 Task: Create an event for the company's quarterly review meeting on the 15th at 10:00 AM.
Action: Mouse moved to (57, 112)
Screenshot: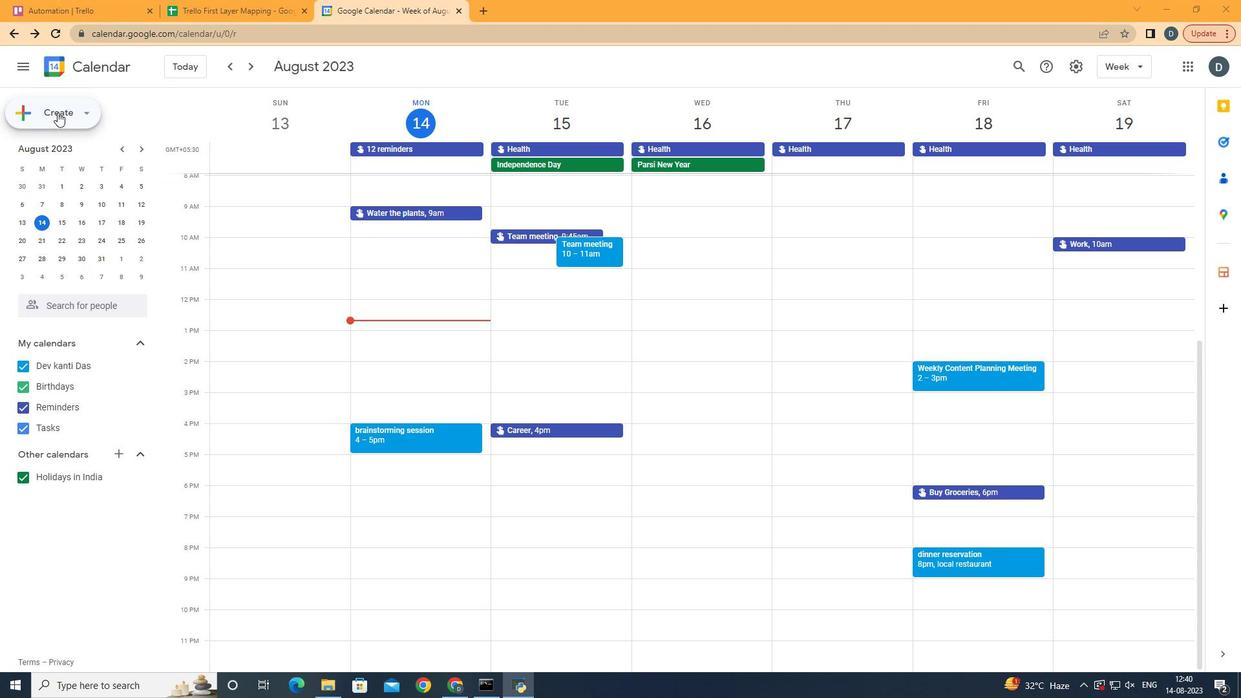 
Action: Mouse pressed left at (57, 112)
Screenshot: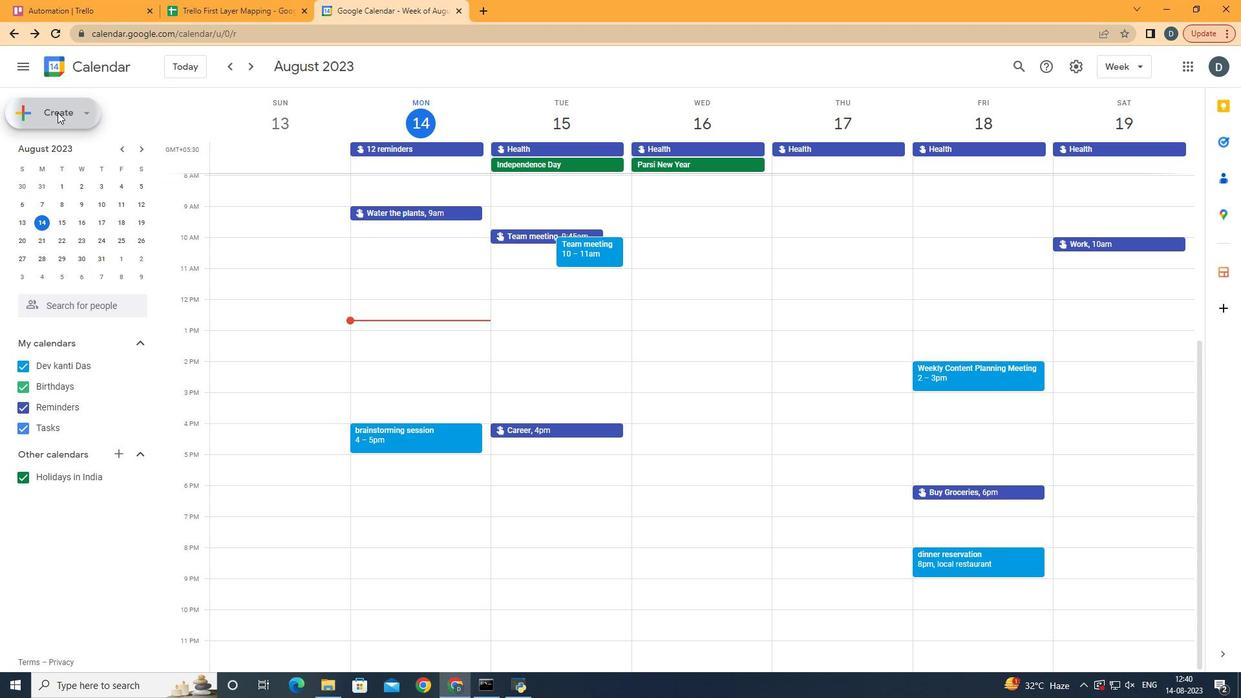 
Action: Mouse moved to (52, 144)
Screenshot: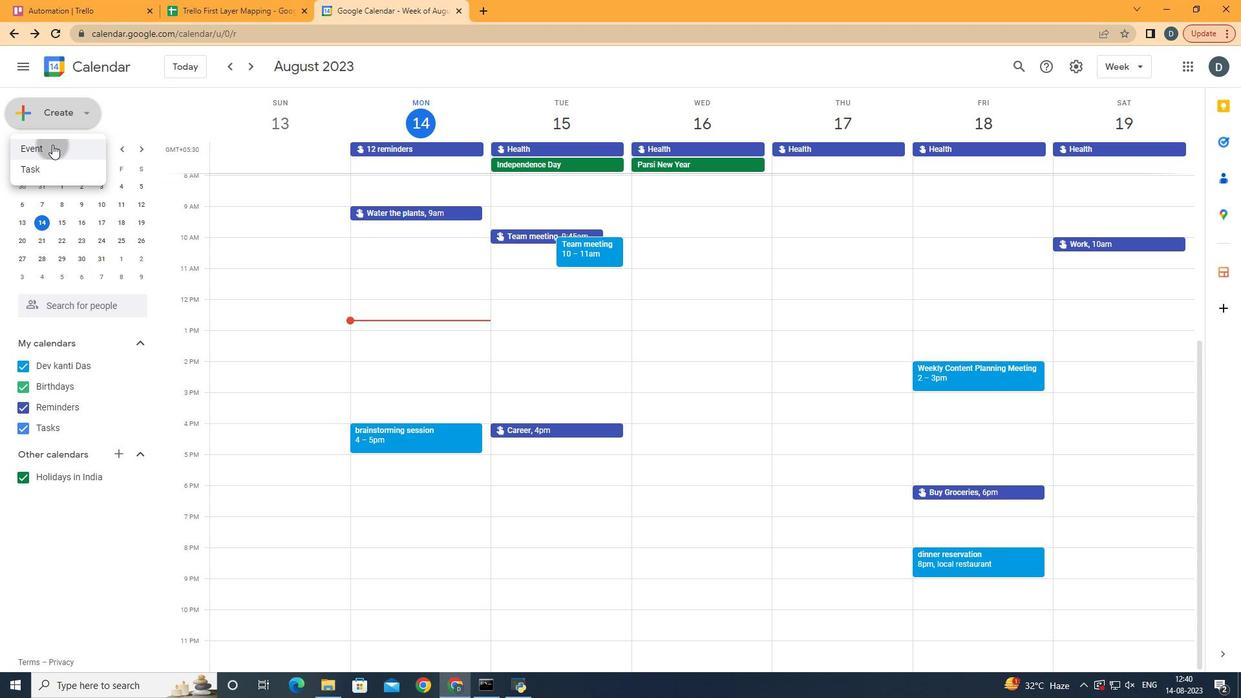 
Action: Mouse pressed left at (52, 144)
Screenshot: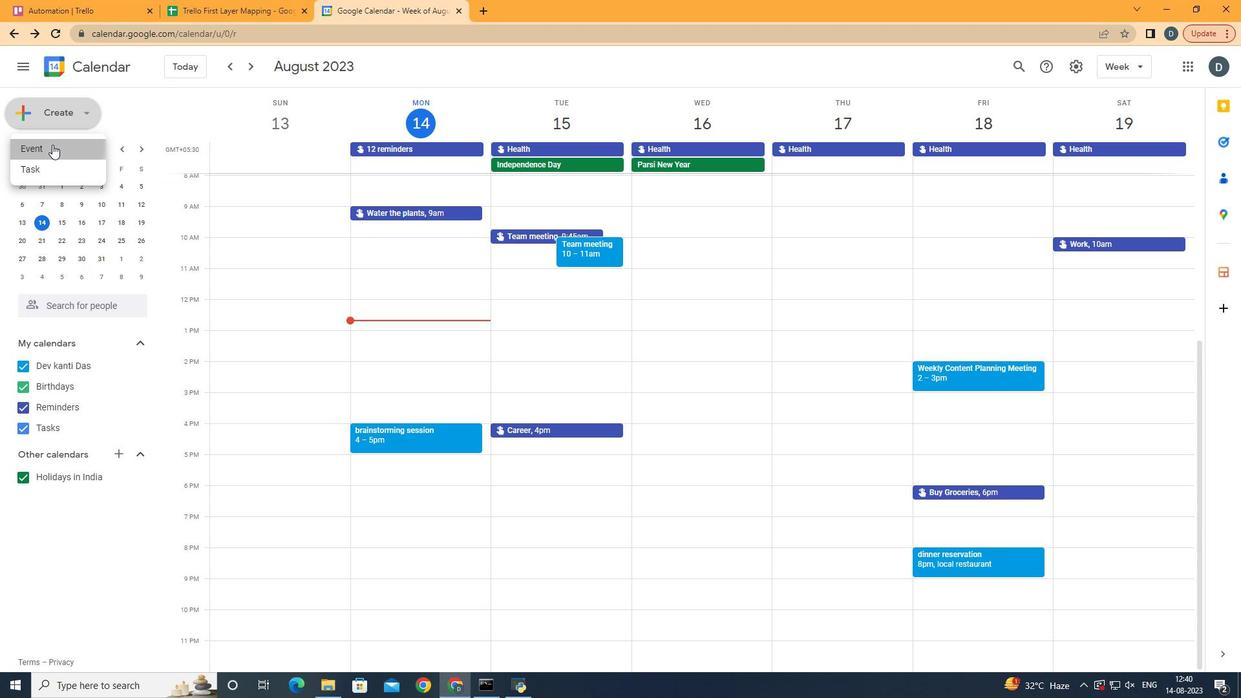 
Action: Mouse moved to (144, 240)
Screenshot: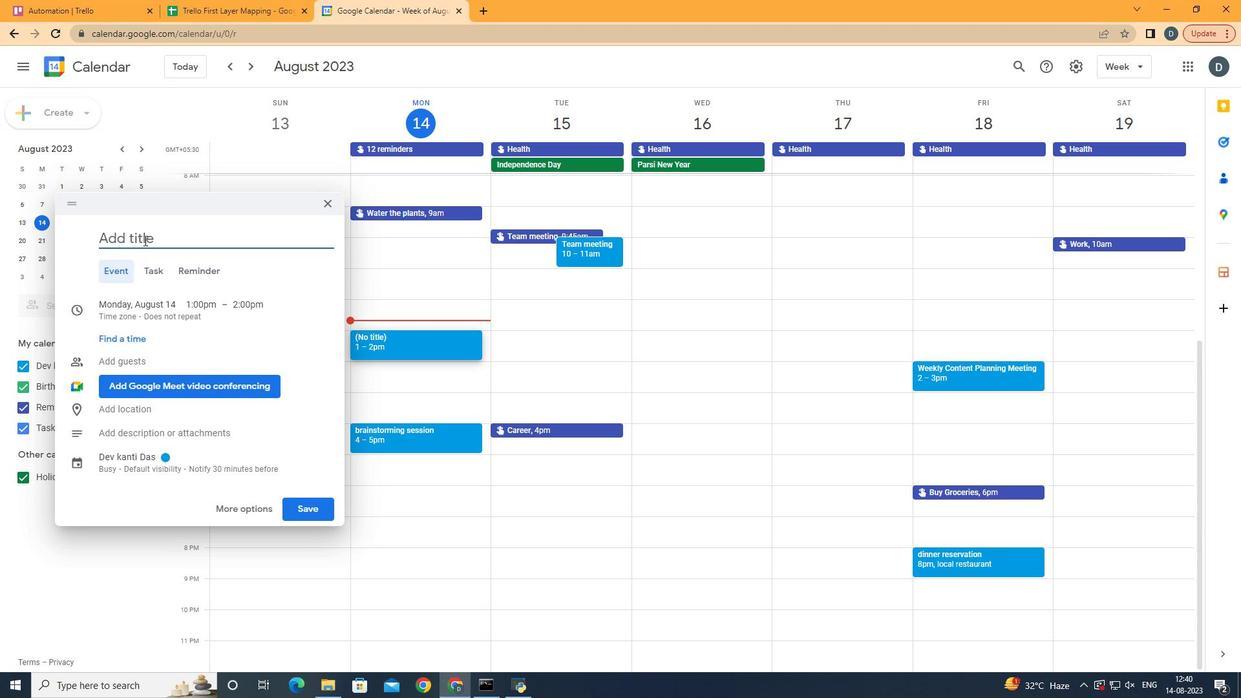 
Action: Mouse pressed left at (144, 240)
Screenshot: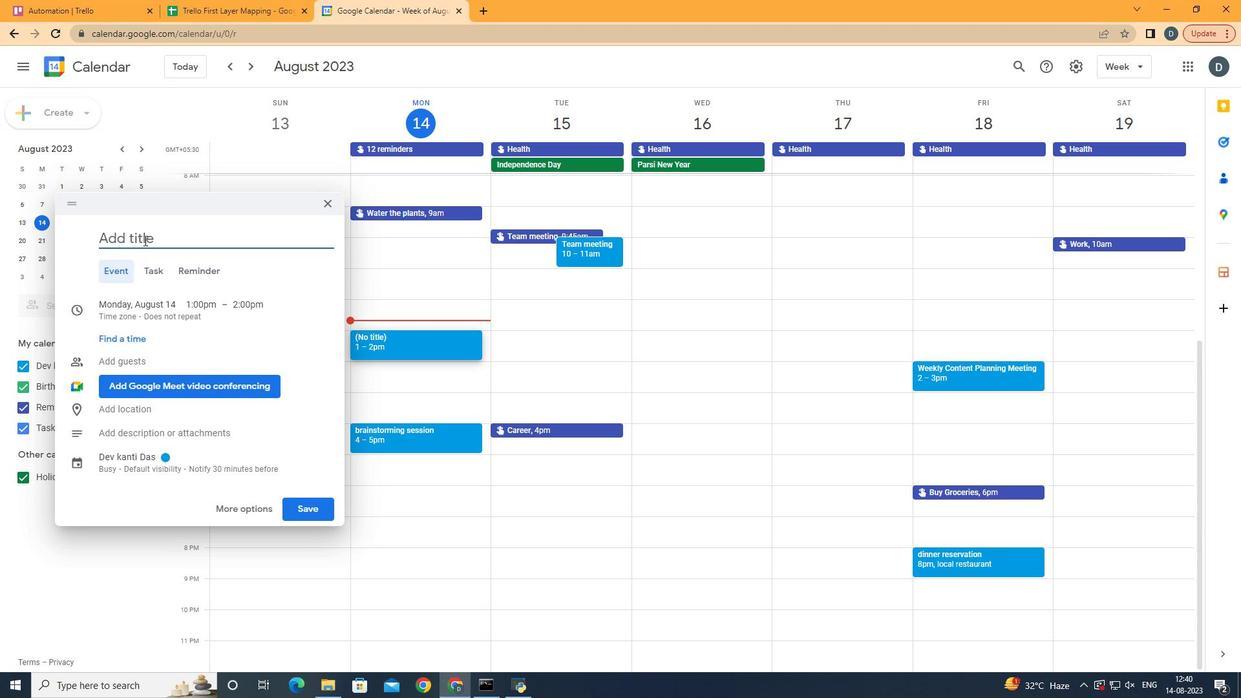 
Action: Mouse moved to (144, 239)
Screenshot: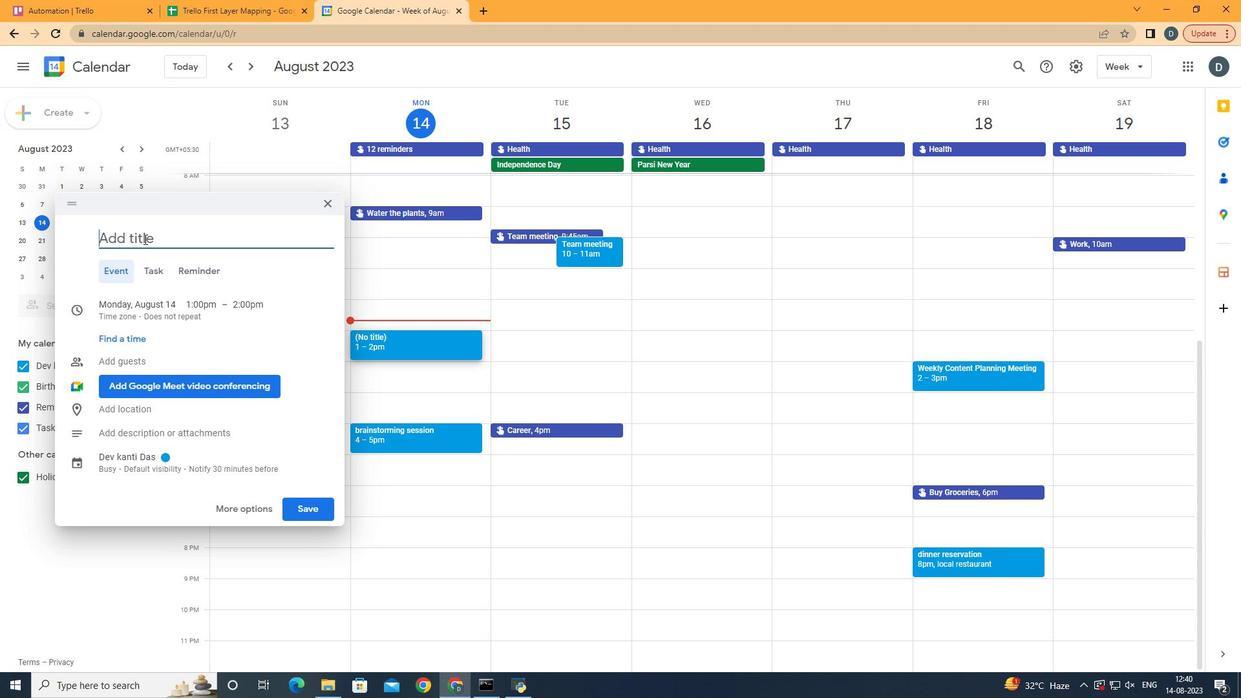 
Action: Key pressed company\<Key.backspace>'s<Key.space>quarterly<Key.space>
Screenshot: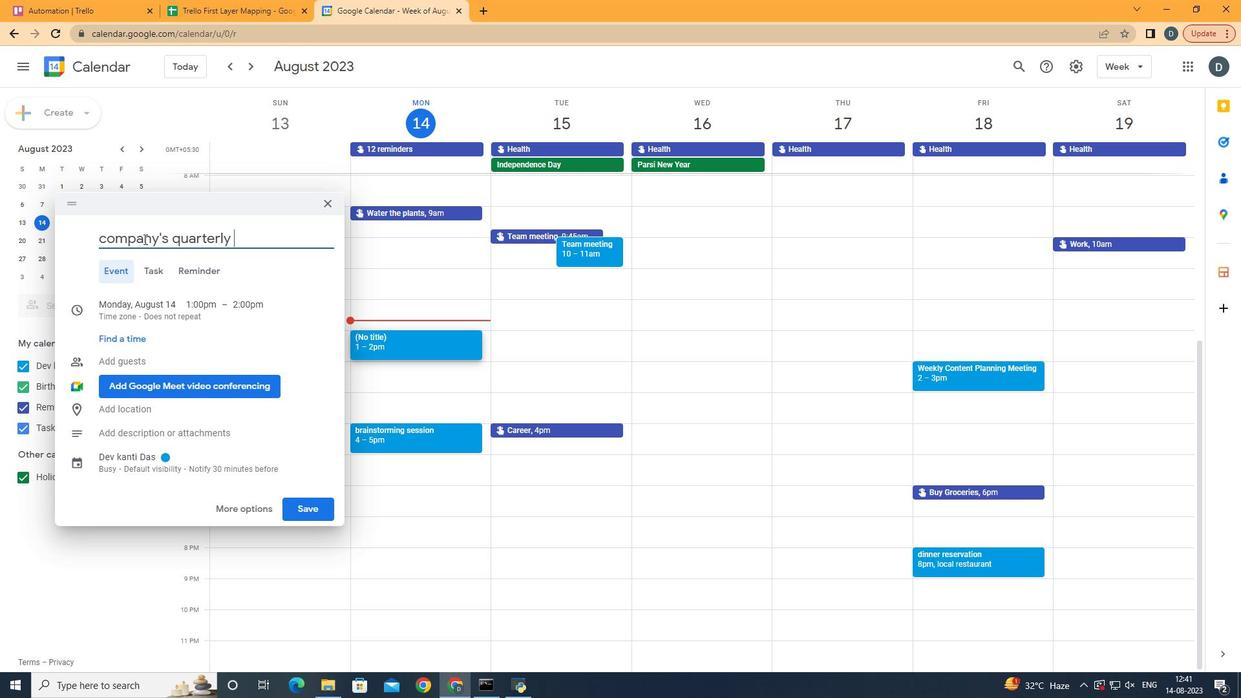 
Action: Mouse moved to (195, 301)
Screenshot: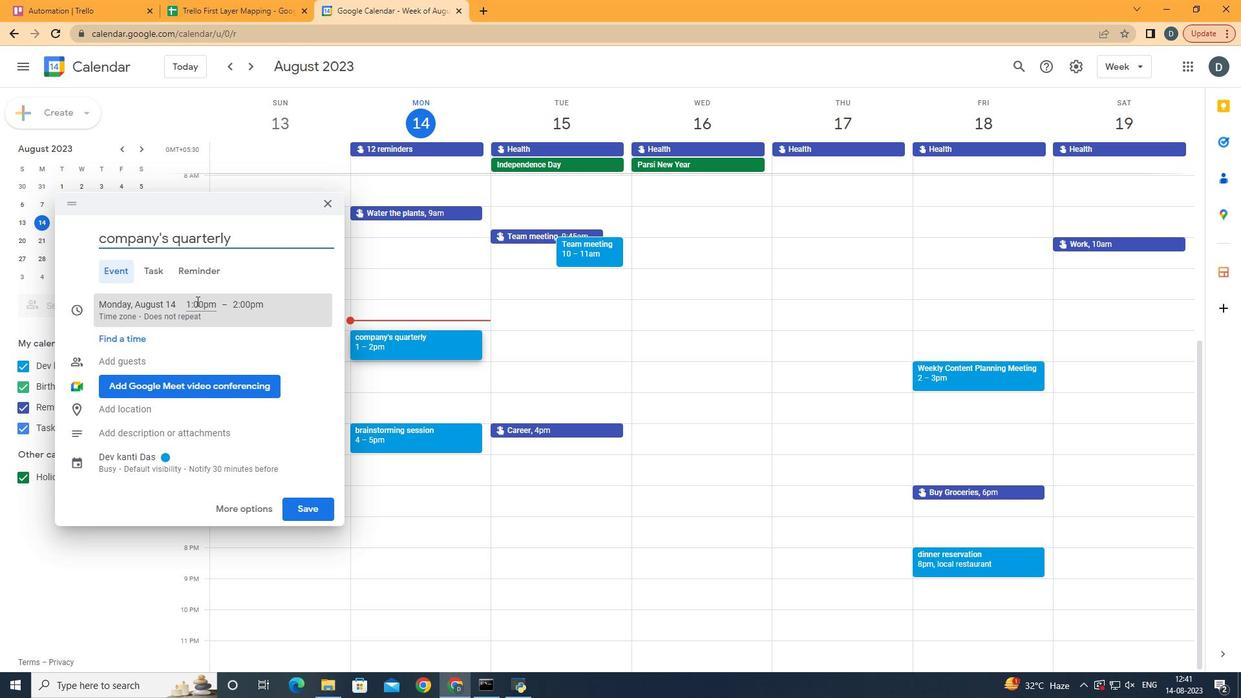 
Action: Mouse pressed left at (195, 301)
Screenshot: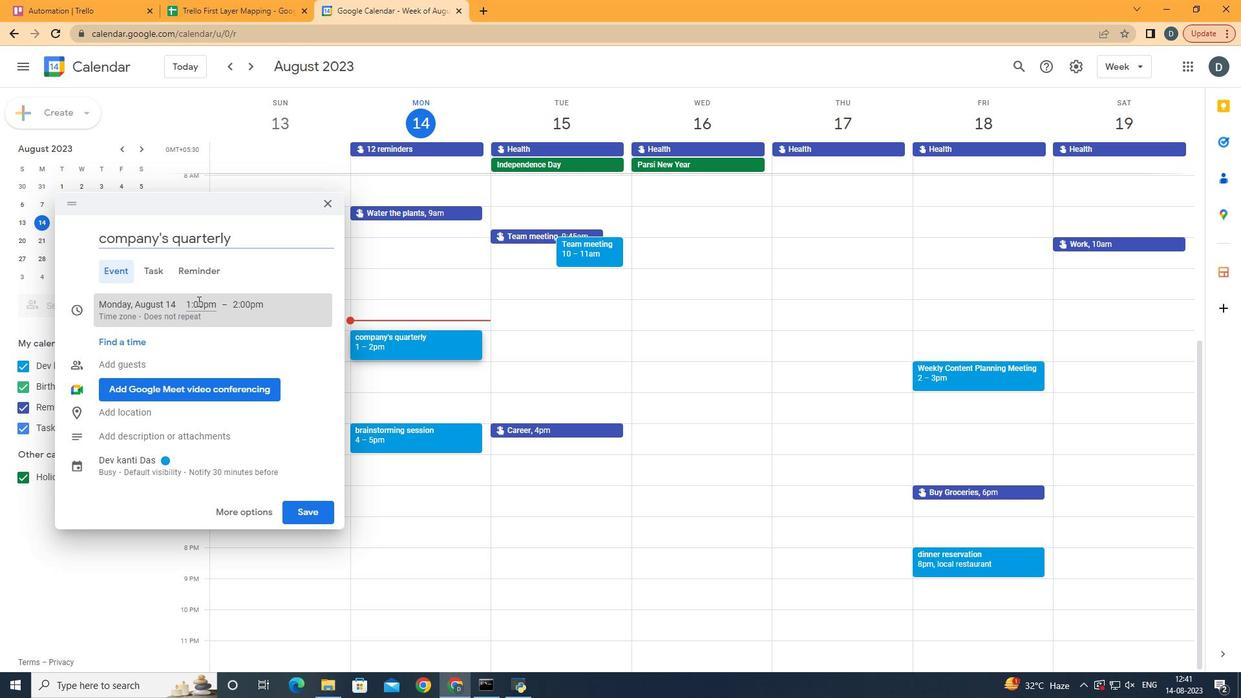 
Action: Mouse moved to (195, 384)
Screenshot: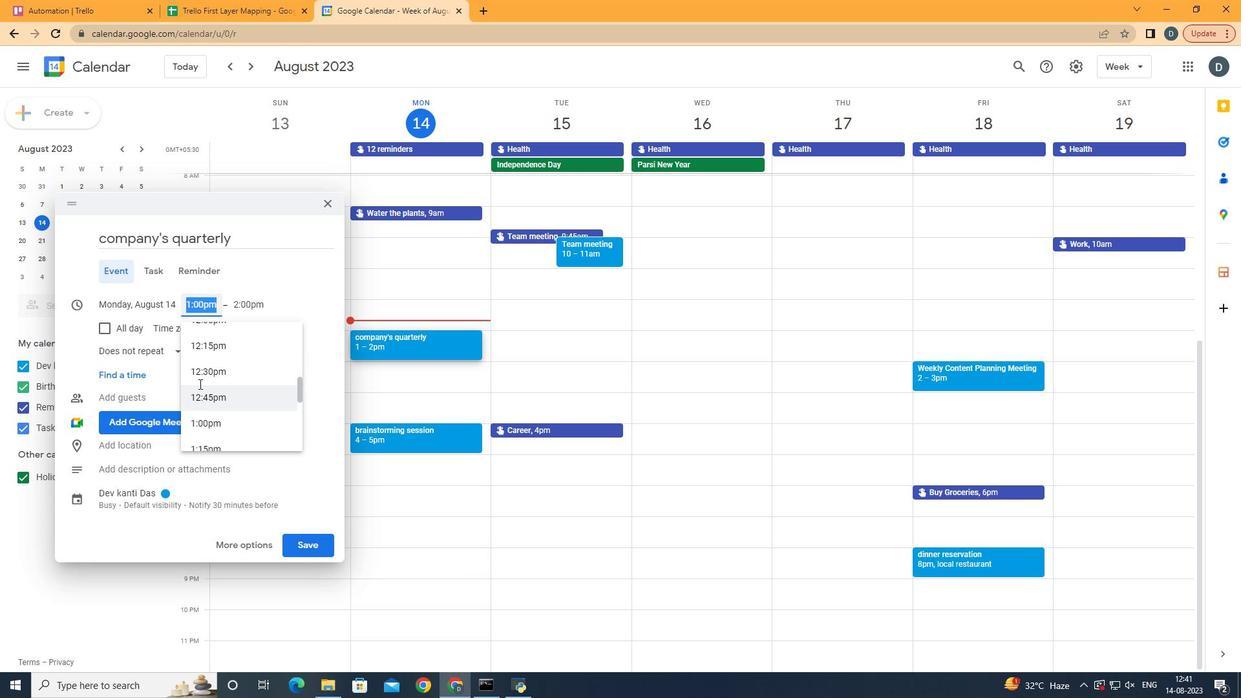 
Action: Mouse scrolled (195, 385) with delta (0, 0)
Screenshot: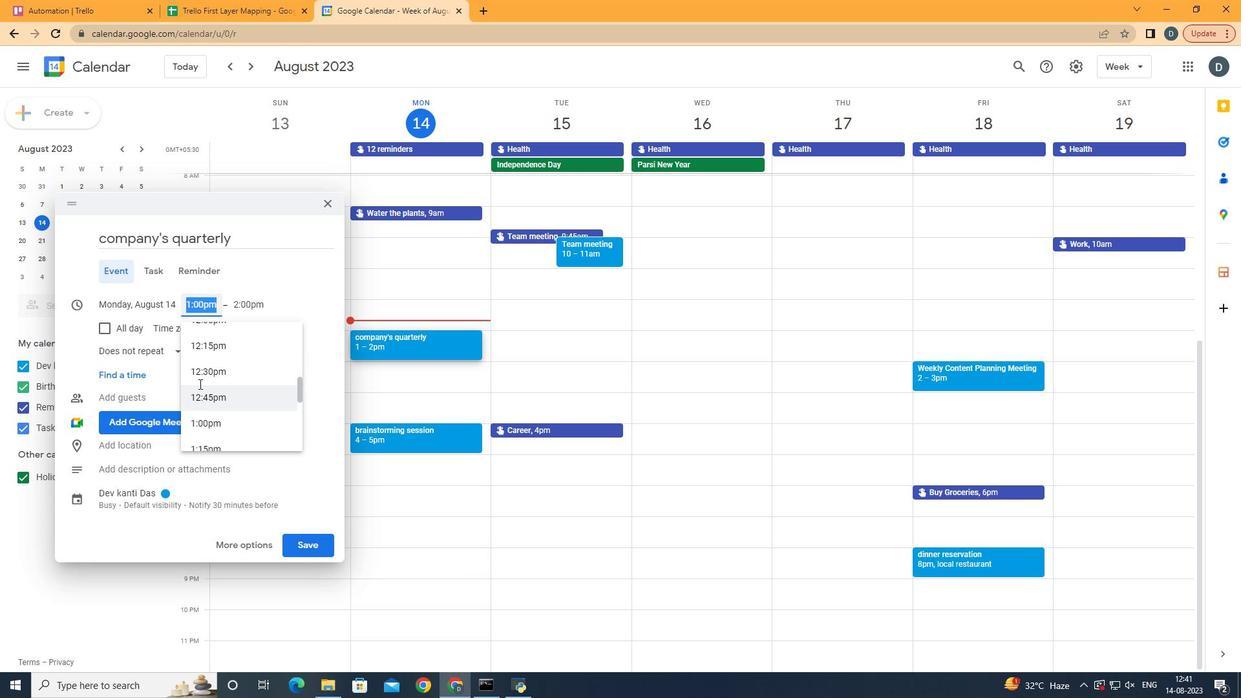 
Action: Mouse moved to (197, 383)
Screenshot: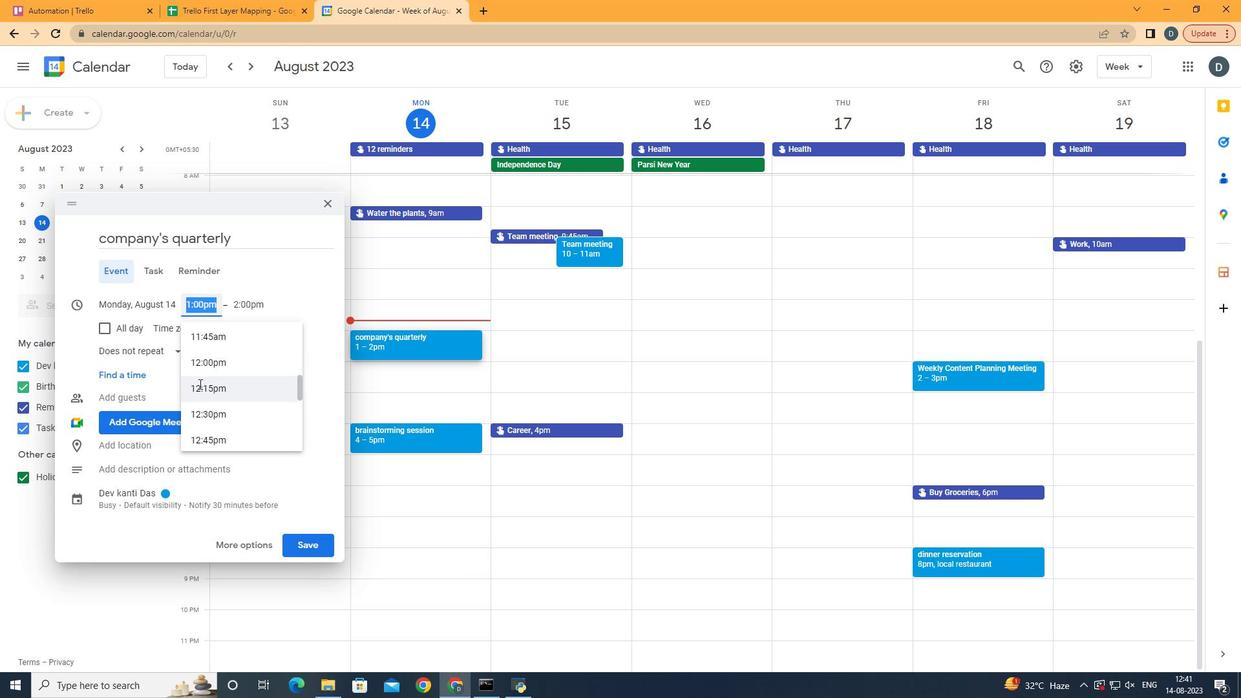 
Action: Mouse scrolled (197, 384) with delta (0, 0)
Screenshot: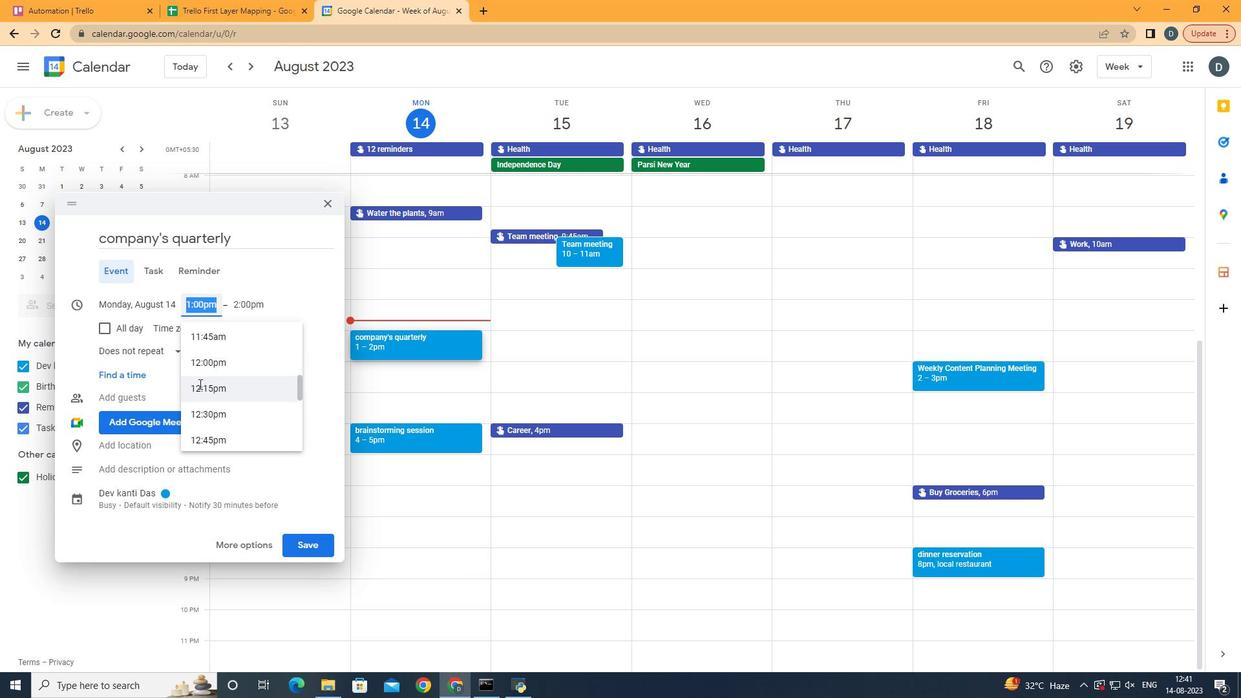 
Action: Mouse moved to (199, 383)
Screenshot: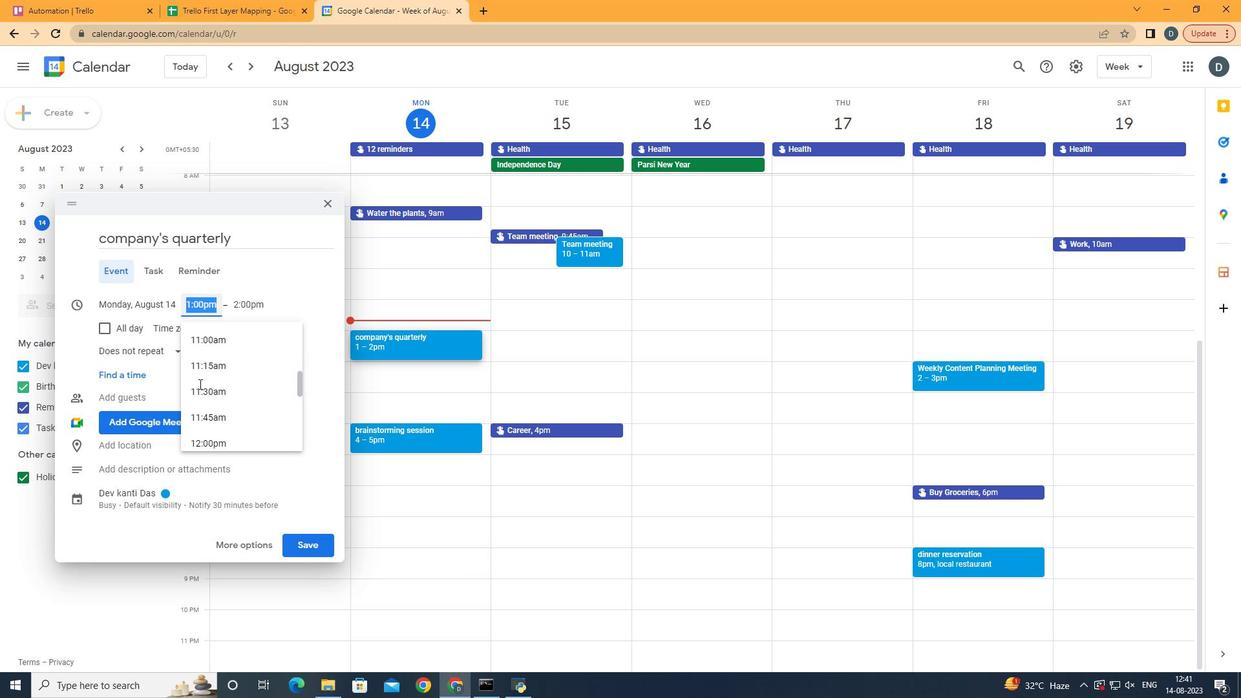 
Action: Mouse scrolled (199, 384) with delta (0, 0)
Screenshot: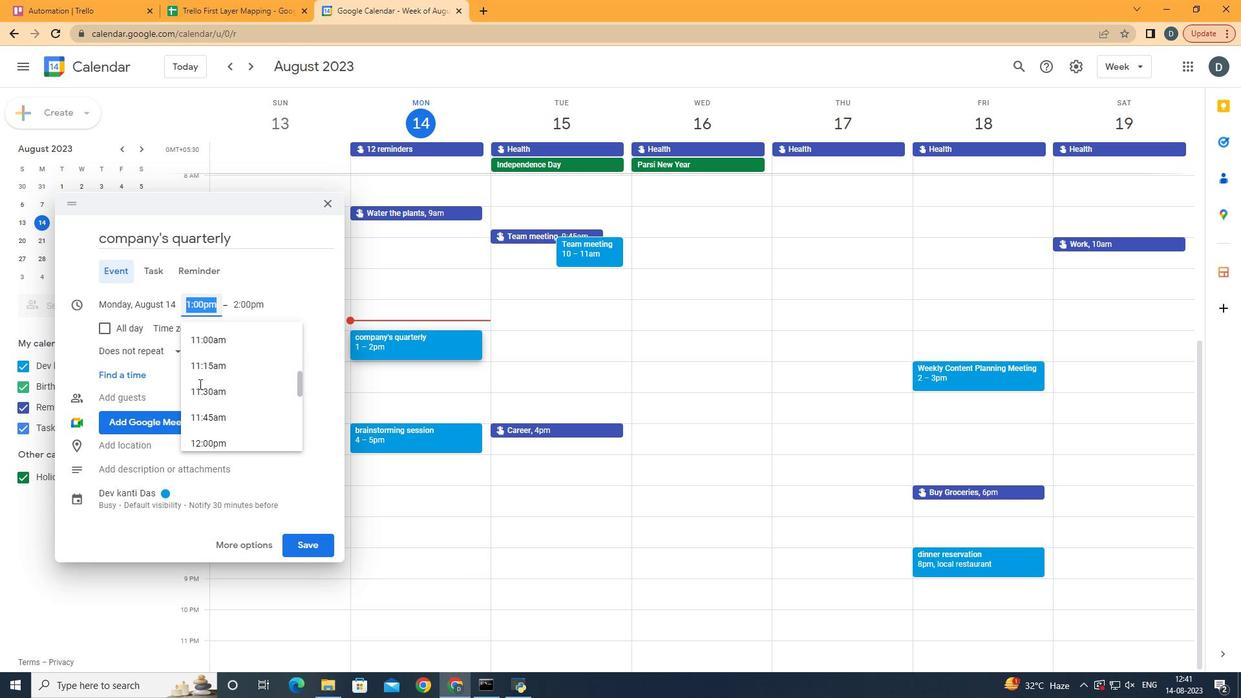 
Action: Mouse moved to (201, 382)
Screenshot: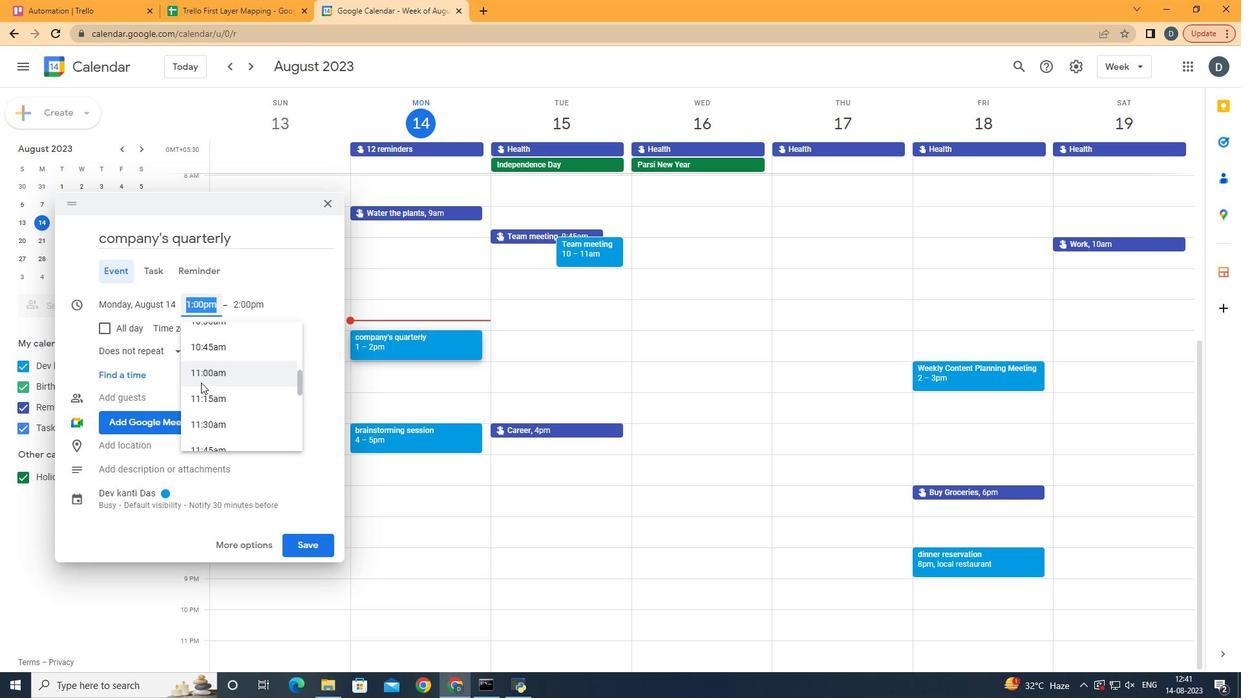 
Action: Mouse scrolled (201, 383) with delta (0, 0)
Screenshot: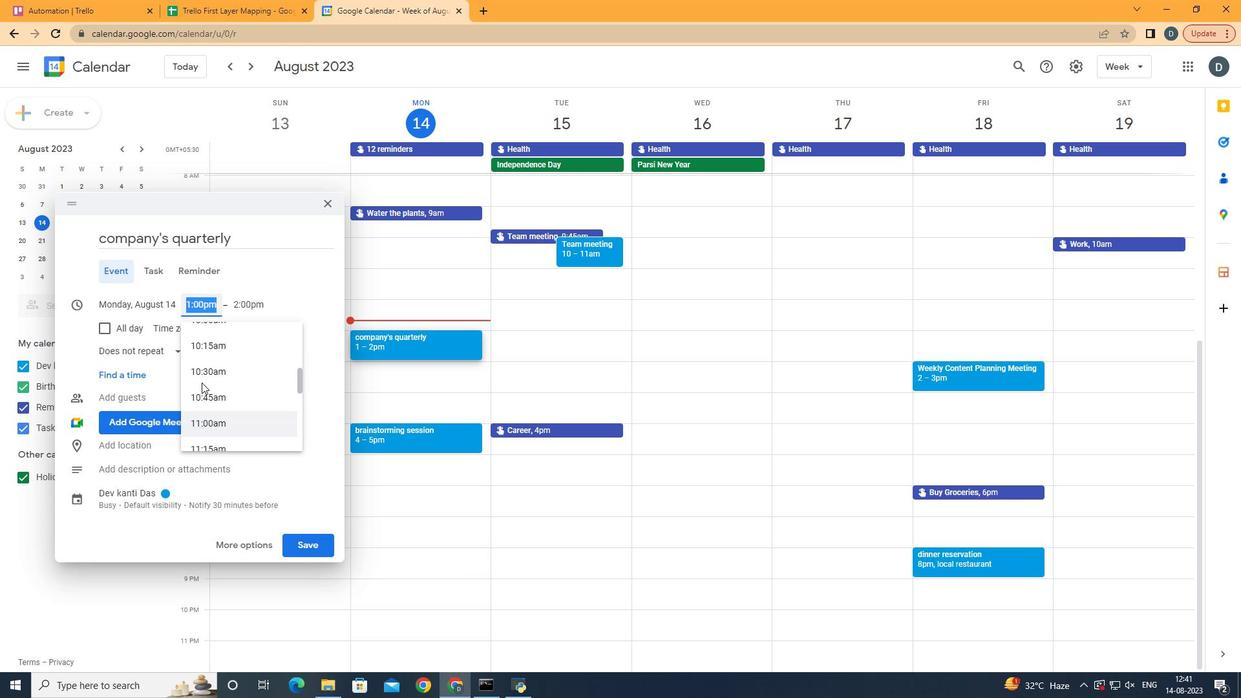 
Action: Mouse moved to (233, 339)
Screenshot: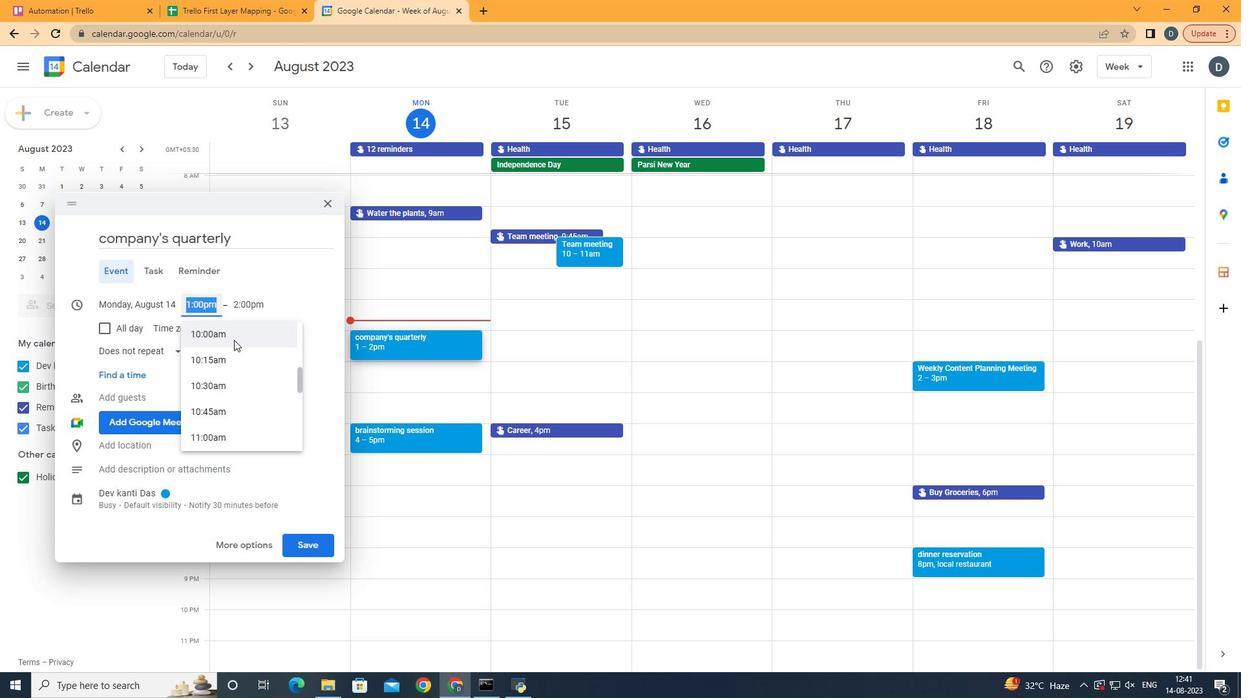 
Action: Mouse pressed left at (233, 339)
Screenshot: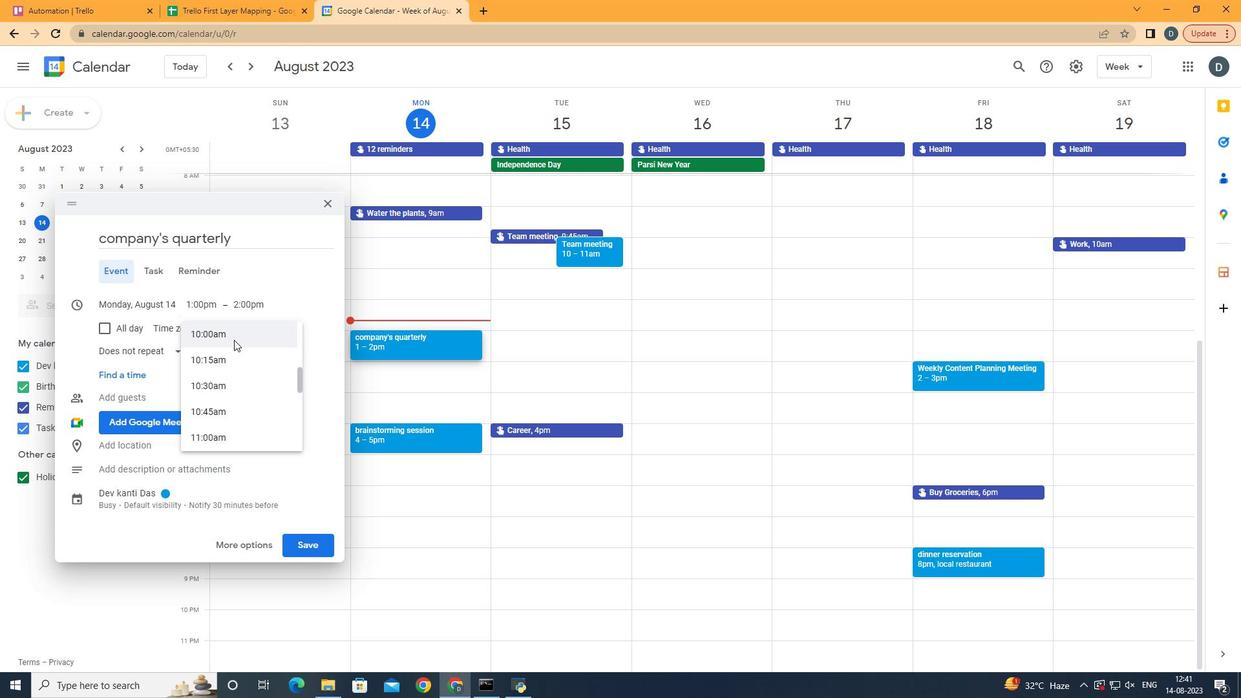
Action: Mouse moved to (149, 297)
Screenshot: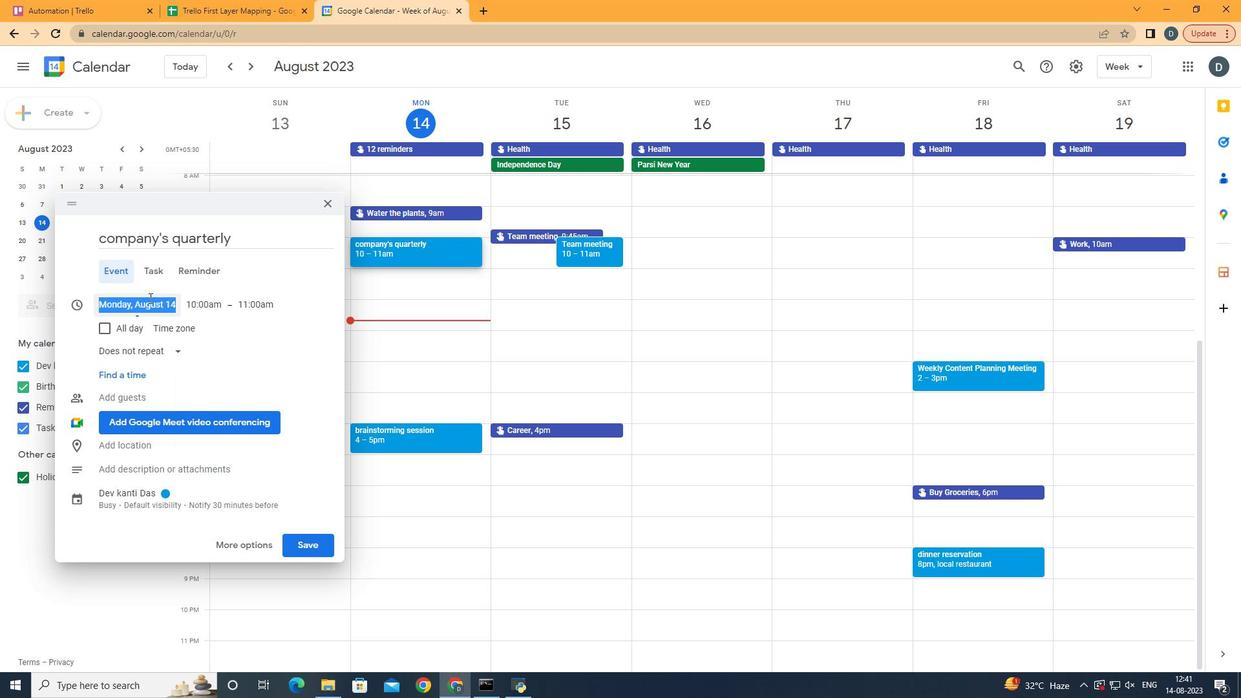 
Action: Mouse pressed left at (149, 297)
Screenshot: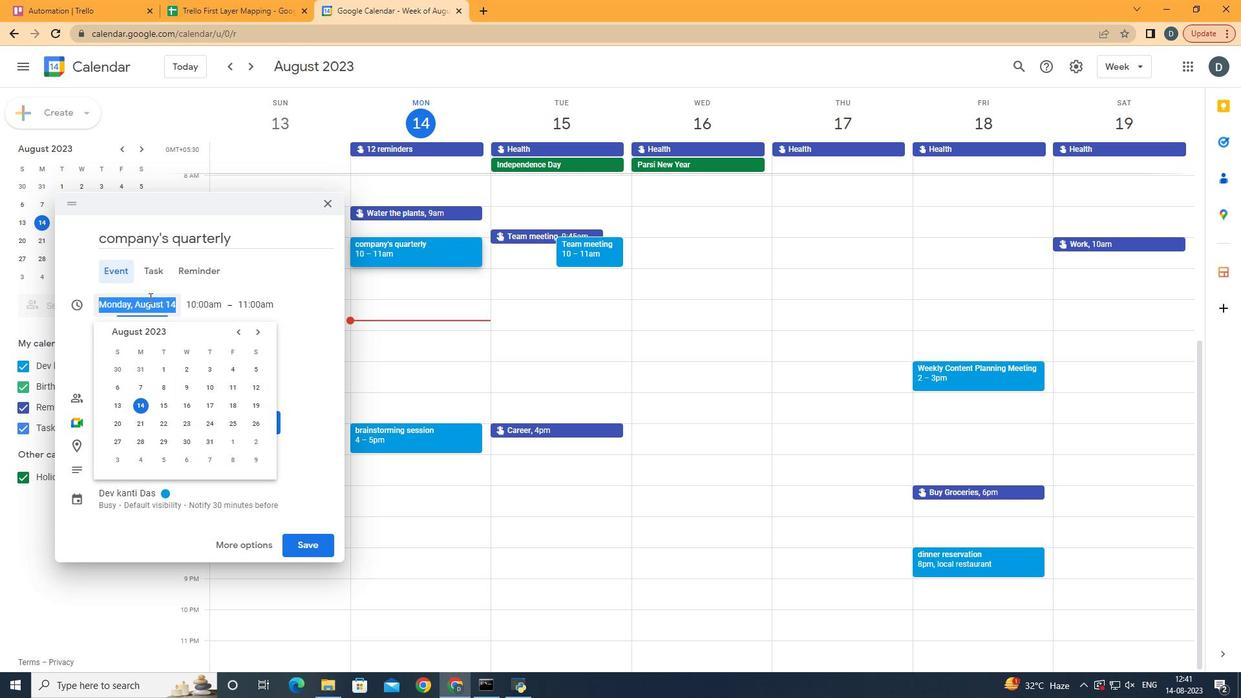 
Action: Mouse moved to (168, 403)
Screenshot: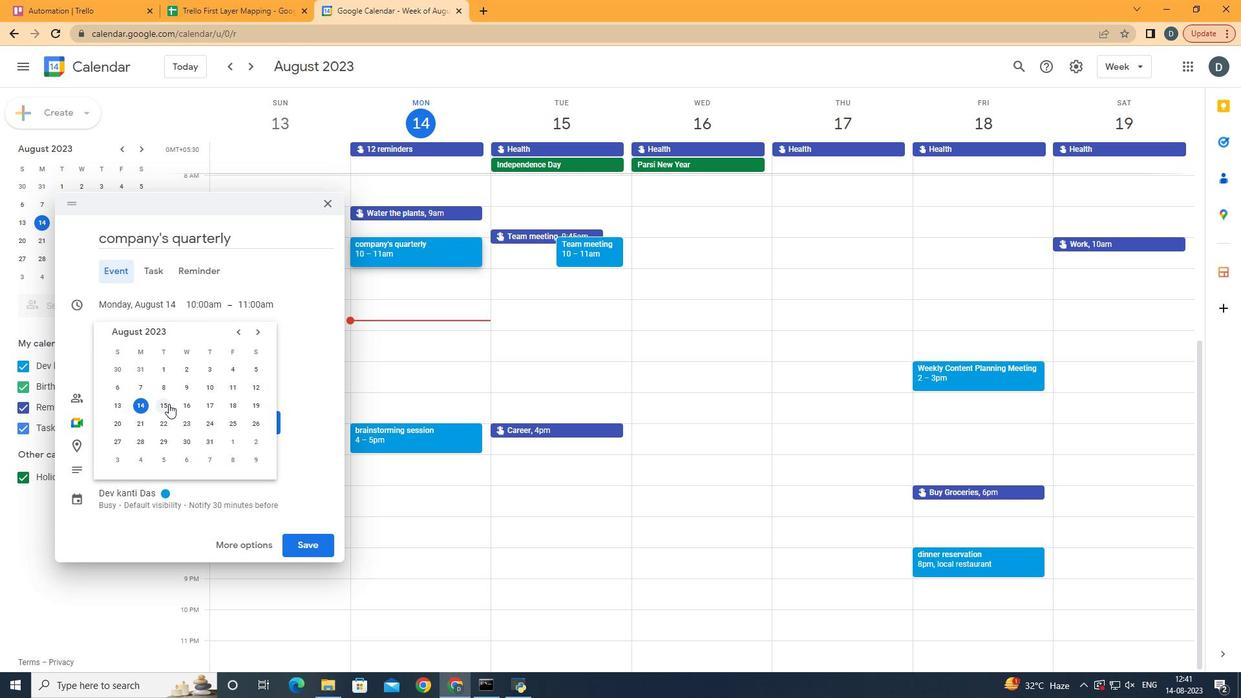 
Action: Mouse pressed left at (168, 403)
Screenshot: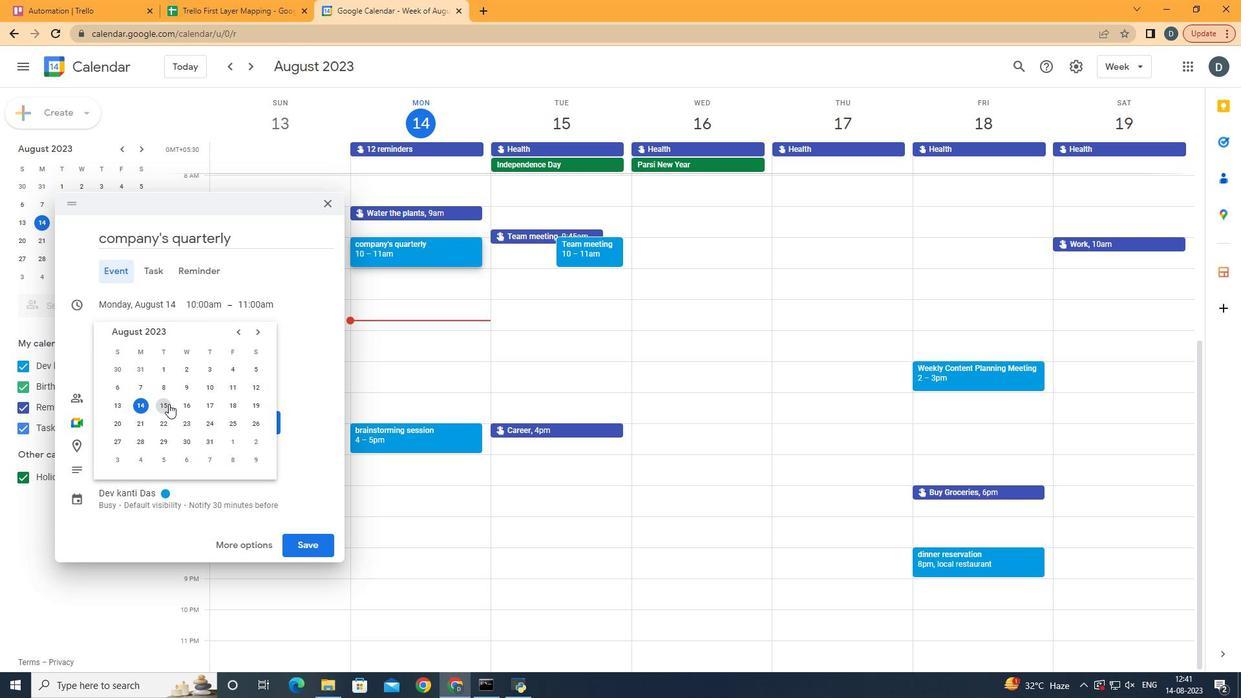 
Action: Mouse moved to (450, 546)
Screenshot: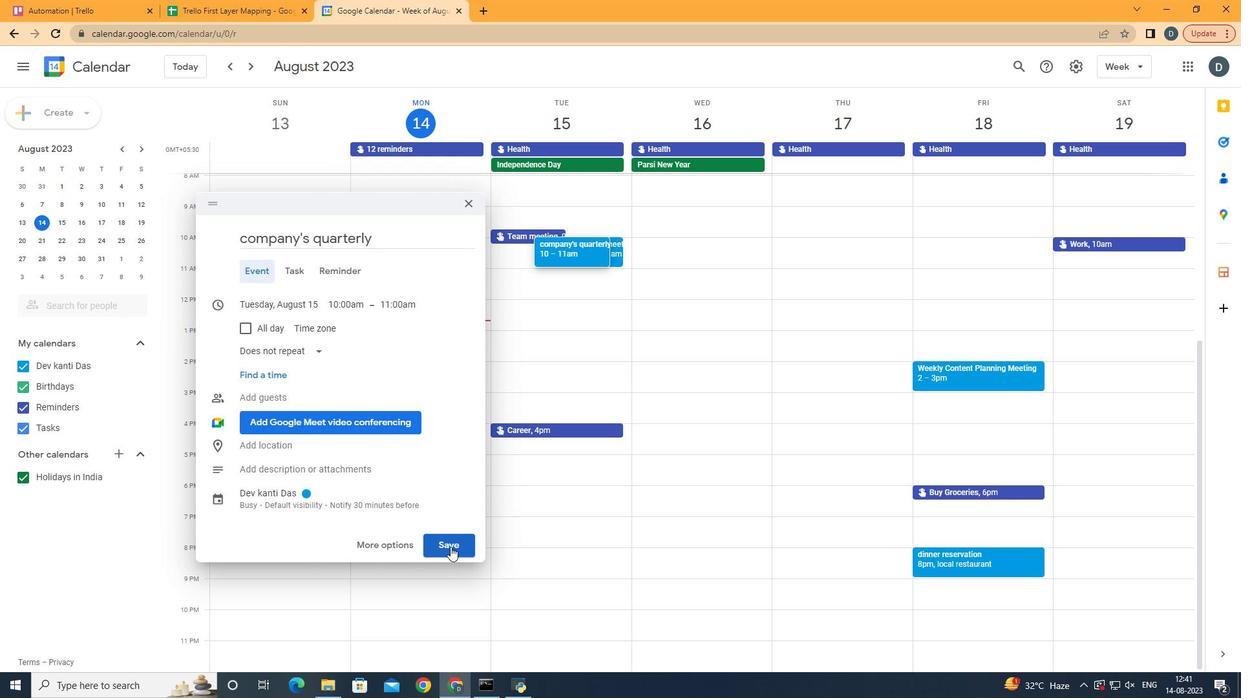 
Action: Mouse pressed left at (450, 546)
Screenshot: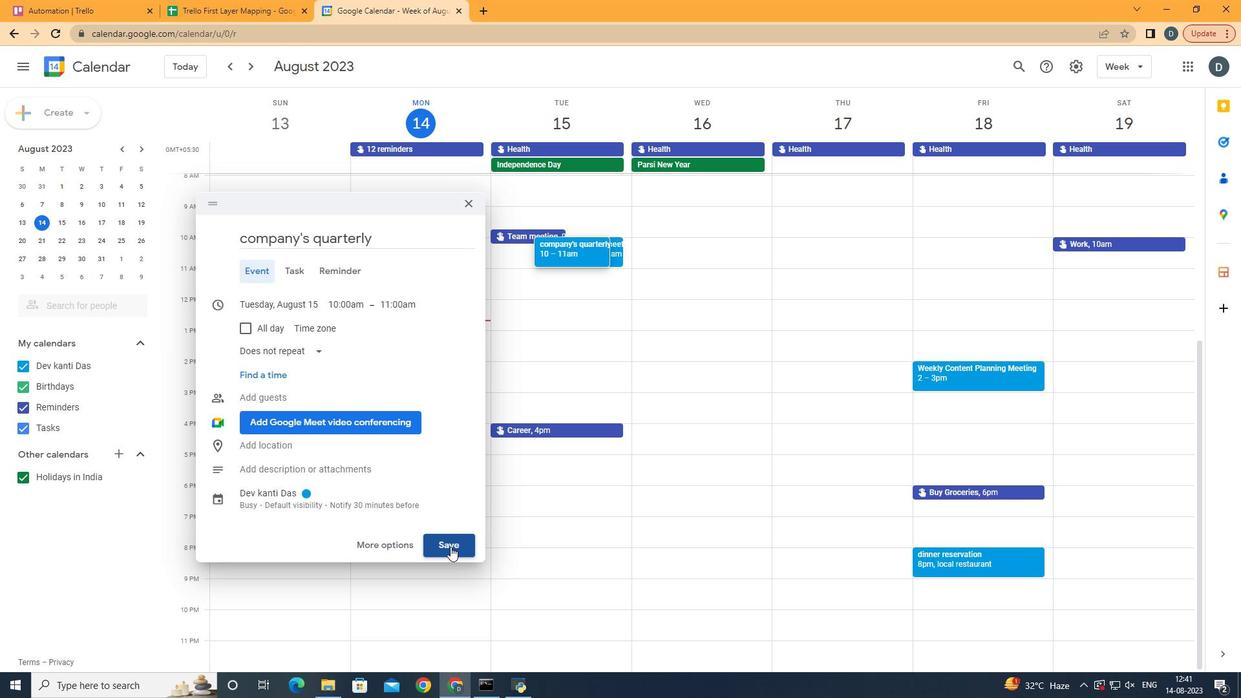 
